 Task: Change the output picture aspect ratio for the canvas video filter to 9:18.
Action: Mouse moved to (103, 14)
Screenshot: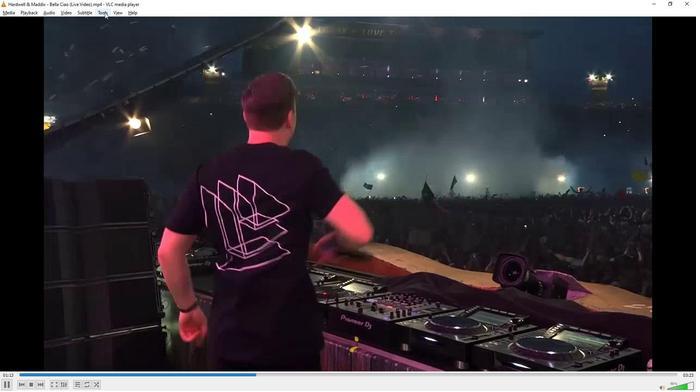 
Action: Mouse pressed left at (103, 14)
Screenshot: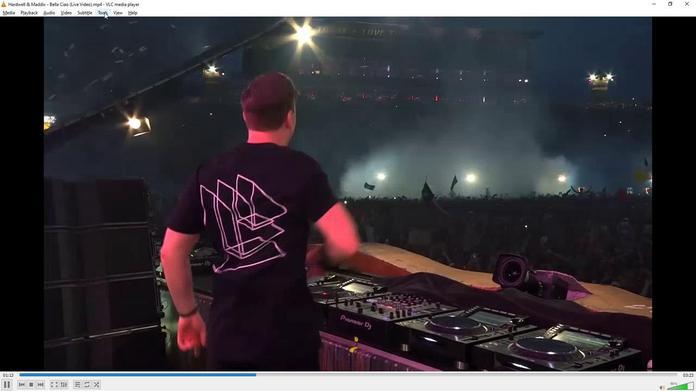 
Action: Mouse moved to (118, 96)
Screenshot: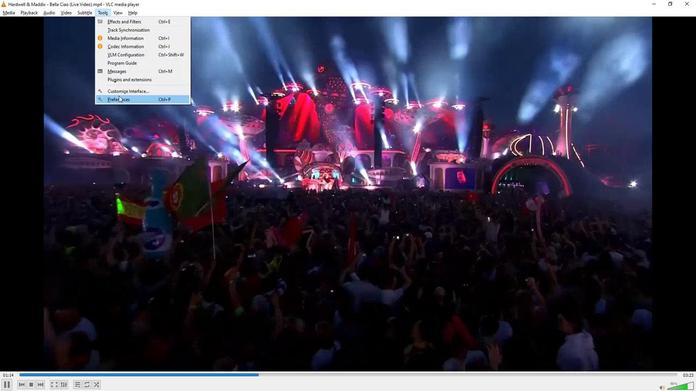 
Action: Mouse pressed left at (118, 96)
Screenshot: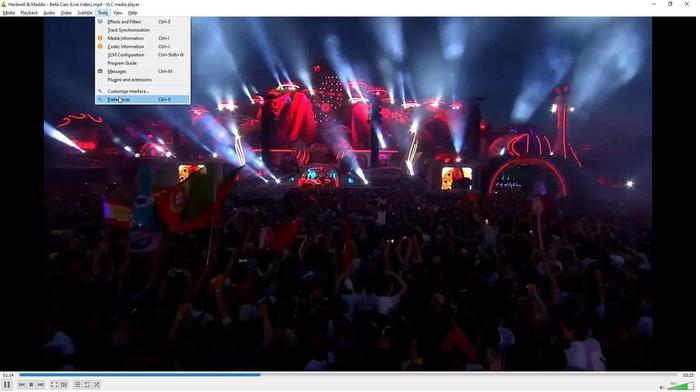 
Action: Mouse moved to (155, 304)
Screenshot: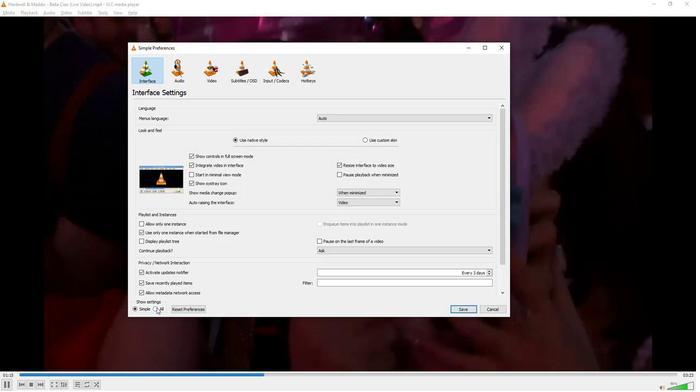 
Action: Mouse pressed left at (155, 304)
Screenshot: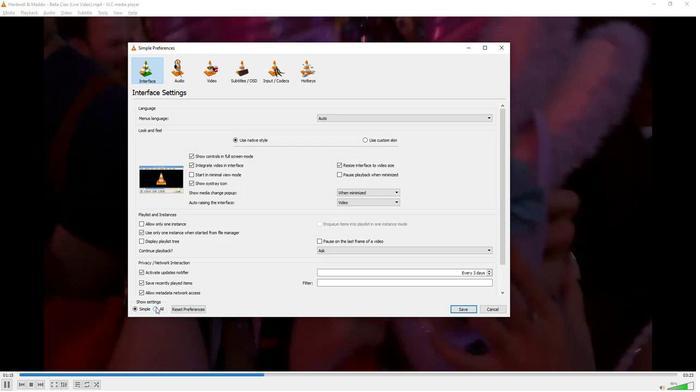
Action: Mouse moved to (180, 245)
Screenshot: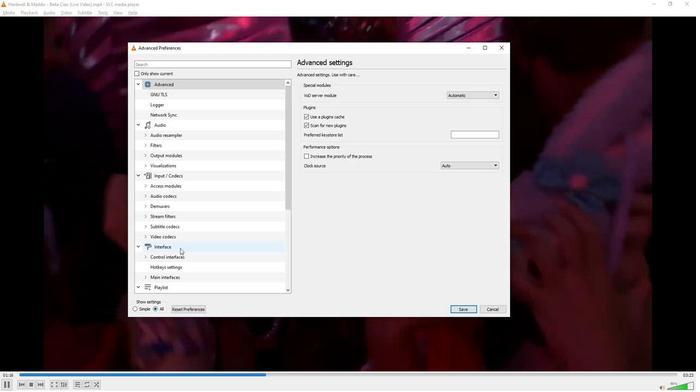 
Action: Mouse scrolled (180, 244) with delta (0, 0)
Screenshot: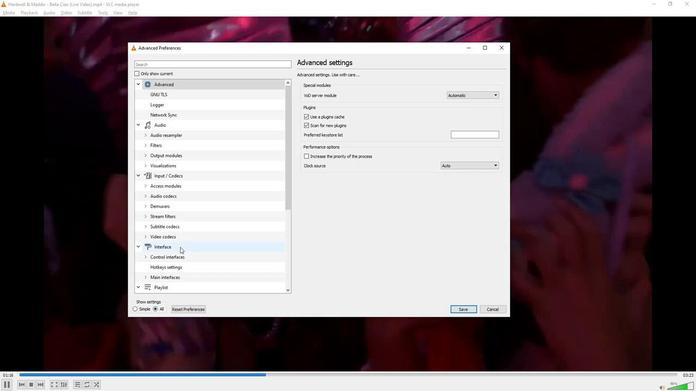 
Action: Mouse scrolled (180, 244) with delta (0, 0)
Screenshot: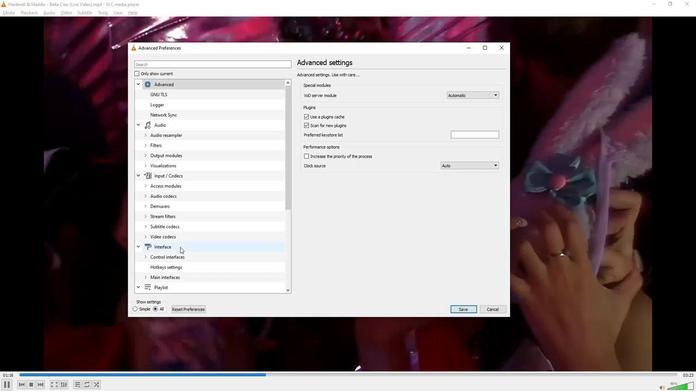 
Action: Mouse scrolled (180, 244) with delta (0, 0)
Screenshot: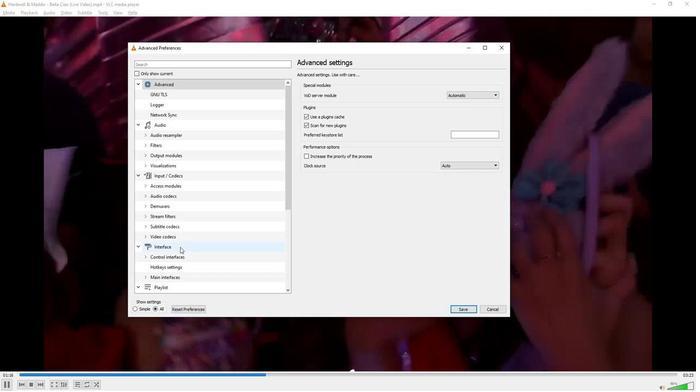 
Action: Mouse scrolled (180, 244) with delta (0, 0)
Screenshot: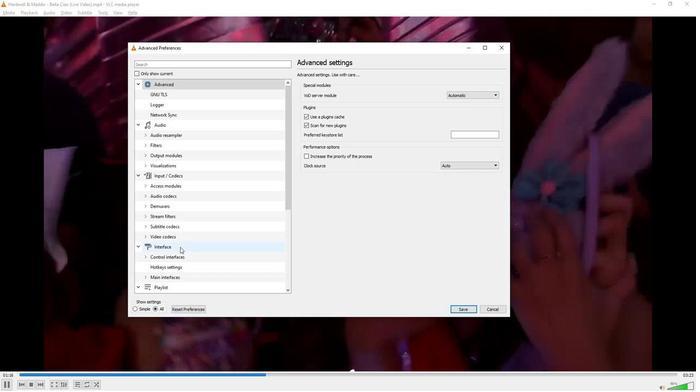 
Action: Mouse scrolled (180, 244) with delta (0, 0)
Screenshot: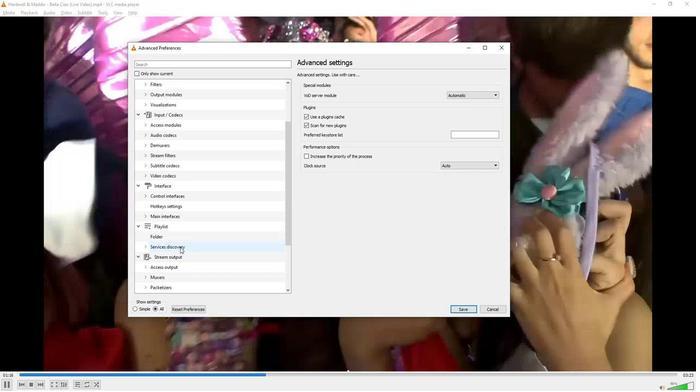 
Action: Mouse scrolled (180, 244) with delta (0, 0)
Screenshot: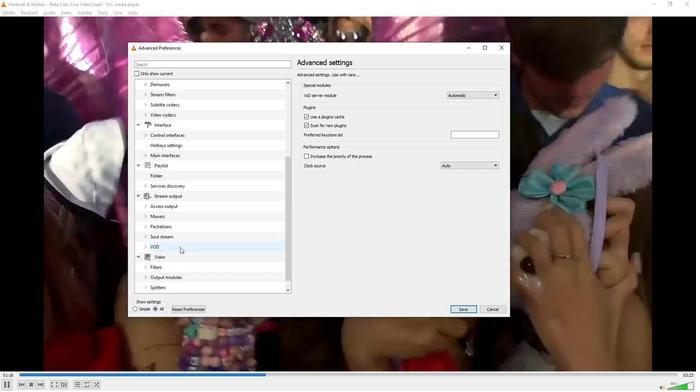 
Action: Mouse scrolled (180, 244) with delta (0, 0)
Screenshot: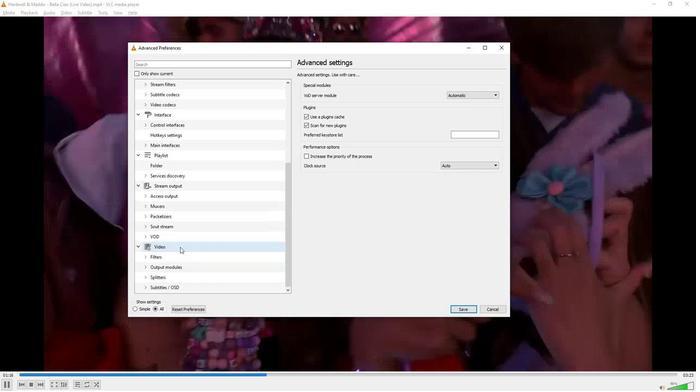 
Action: Mouse moved to (144, 255)
Screenshot: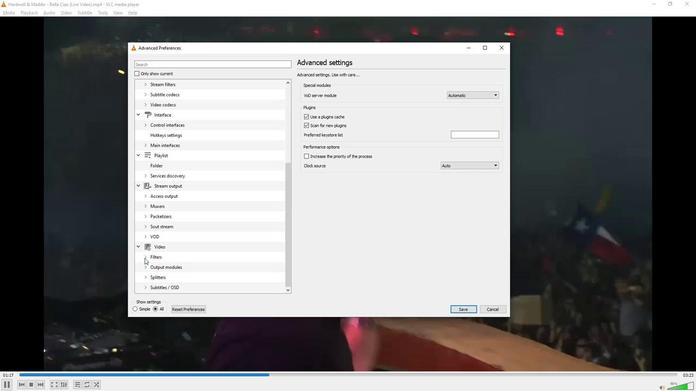 
Action: Mouse pressed left at (144, 255)
Screenshot: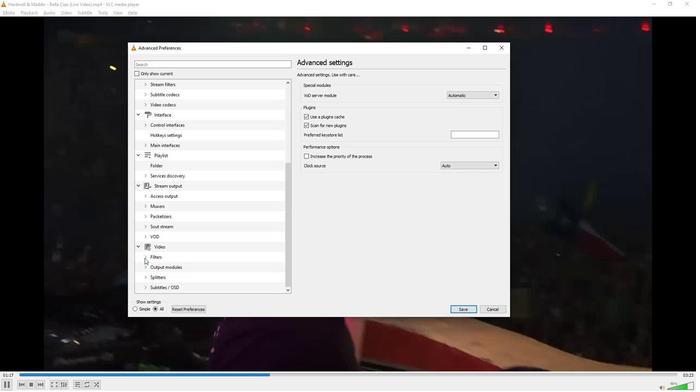 
Action: Mouse moved to (159, 251)
Screenshot: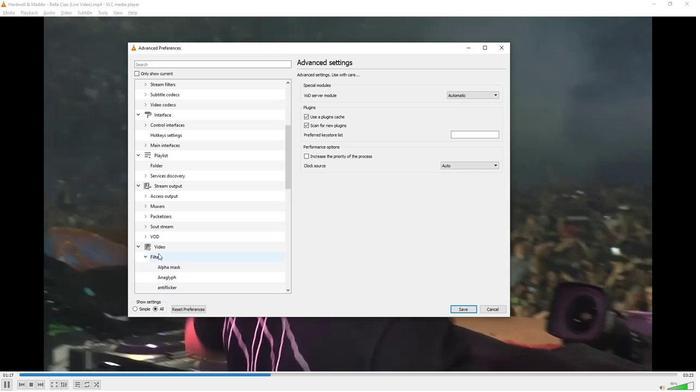 
Action: Mouse scrolled (159, 251) with delta (0, 0)
Screenshot: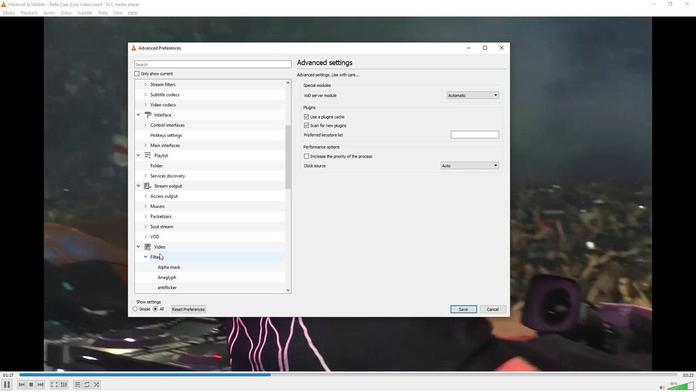 
Action: Mouse scrolled (159, 251) with delta (0, 0)
Screenshot: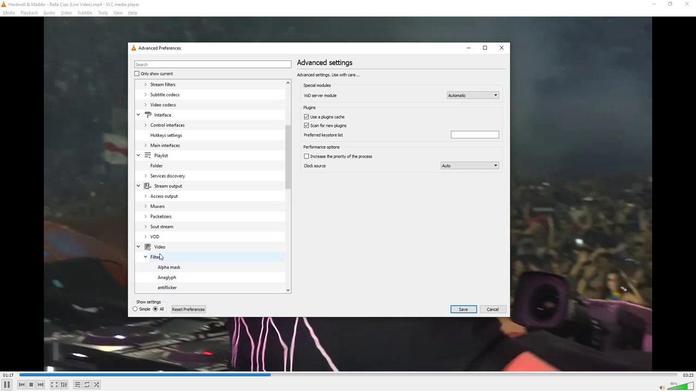 
Action: Mouse scrolled (159, 251) with delta (0, 0)
Screenshot: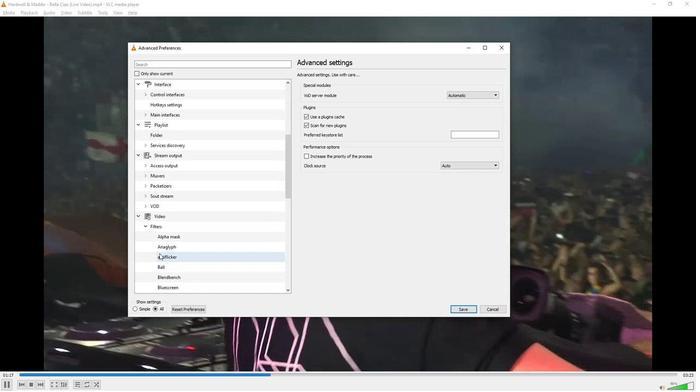 
Action: Mouse moved to (167, 233)
Screenshot: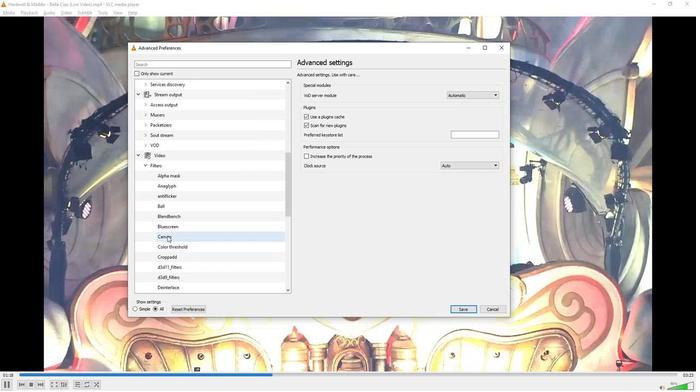 
Action: Mouse pressed left at (167, 233)
Screenshot: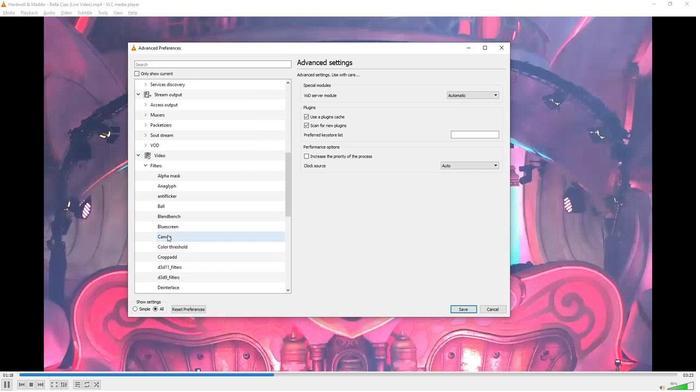 
Action: Mouse moved to (464, 104)
Screenshot: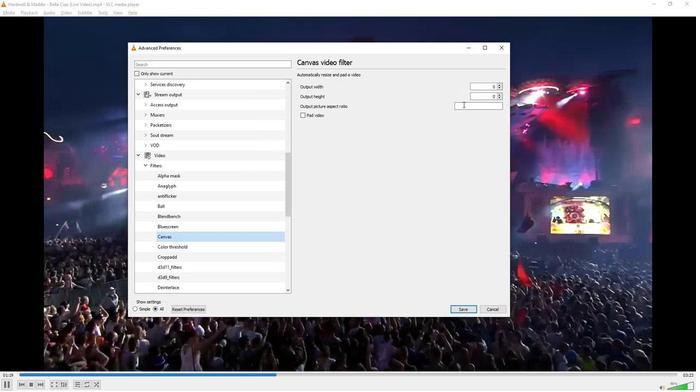 
Action: Mouse pressed left at (464, 104)
Screenshot: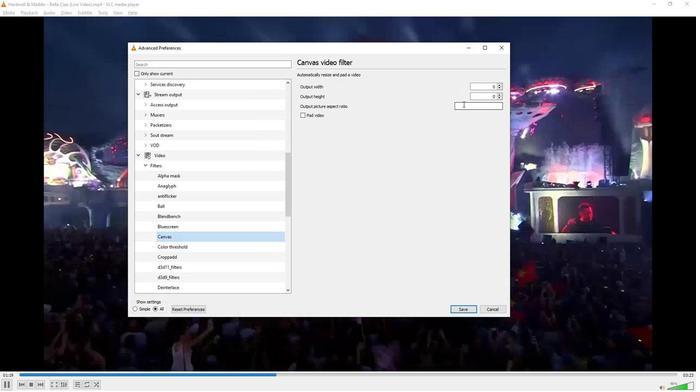 
Action: Key pressed 9.18
Screenshot: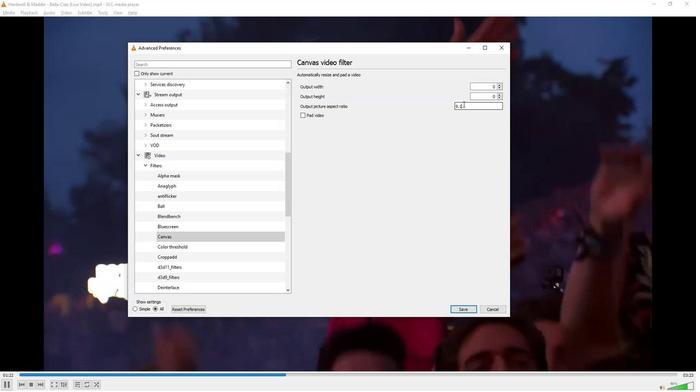 
Action: Mouse moved to (449, 159)
Screenshot: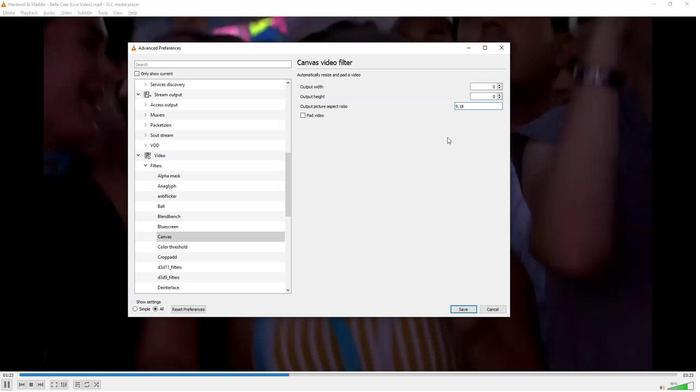 
